 Task: Apply conditional formatting to highlight cells with values less than 10 in the range A2:E13.
Action: Mouse moved to (32, 167)
Screenshot: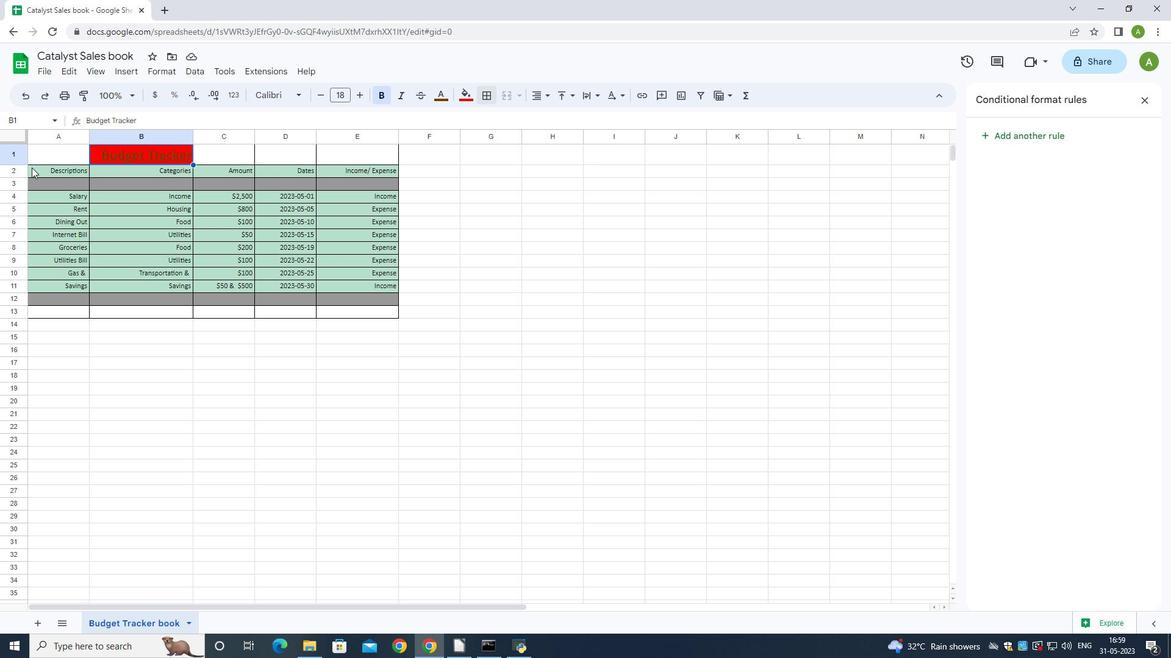 
Action: Mouse pressed left at (32, 167)
Screenshot: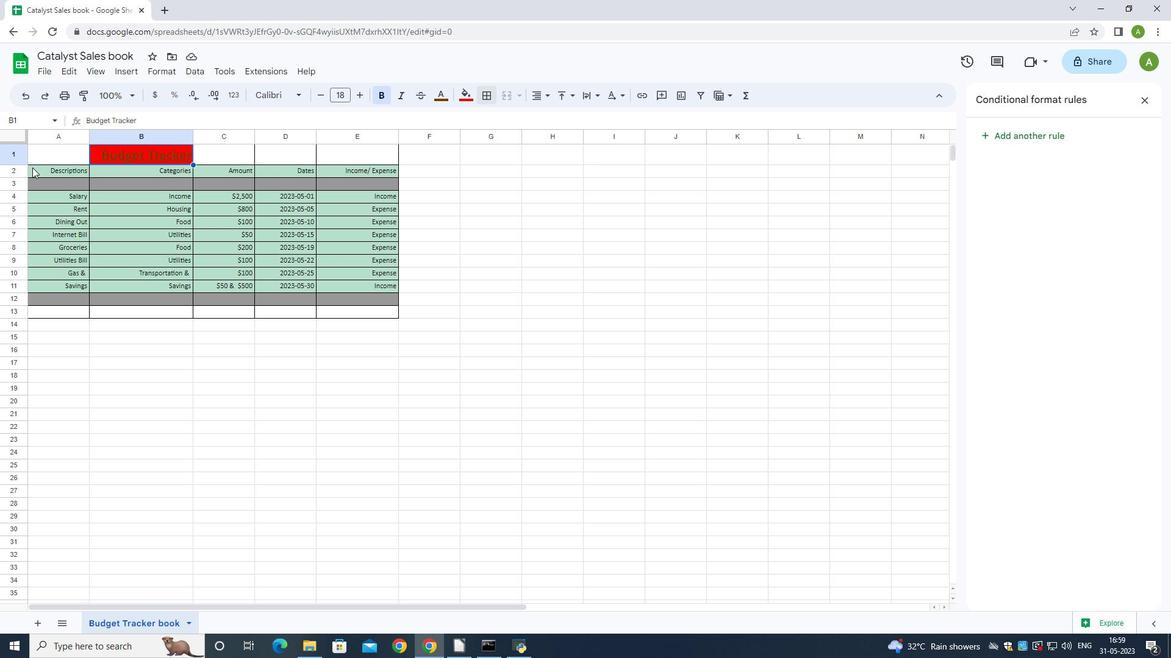 
Action: Mouse moved to (148, 69)
Screenshot: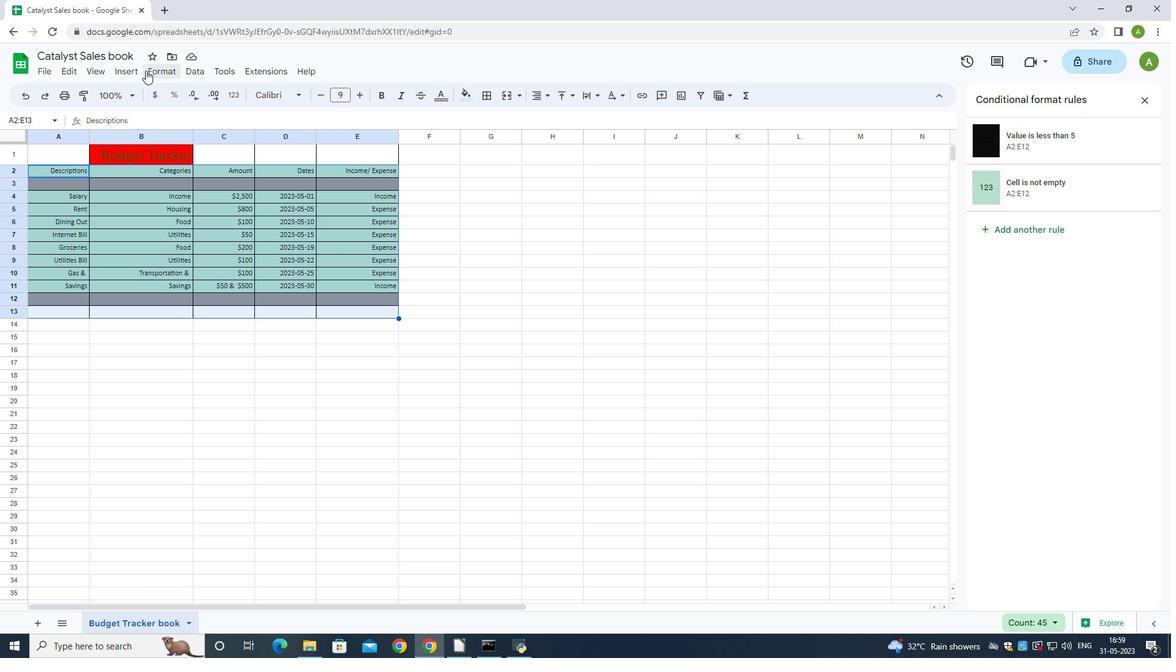 
Action: Mouse pressed left at (148, 69)
Screenshot: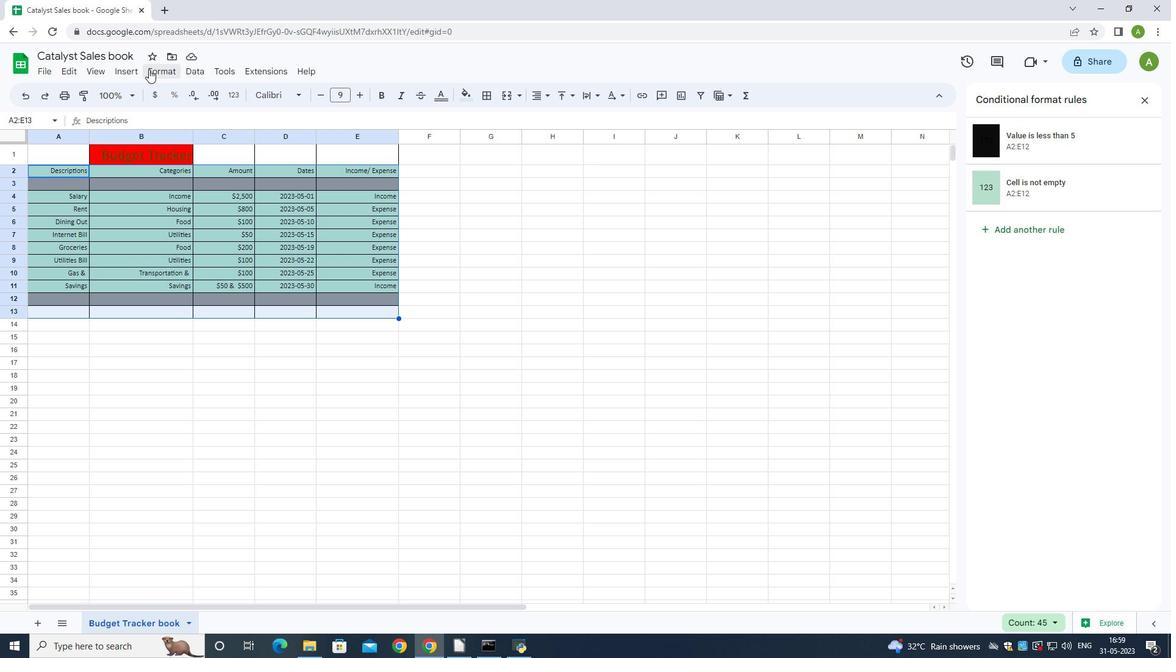 
Action: Mouse moved to (204, 275)
Screenshot: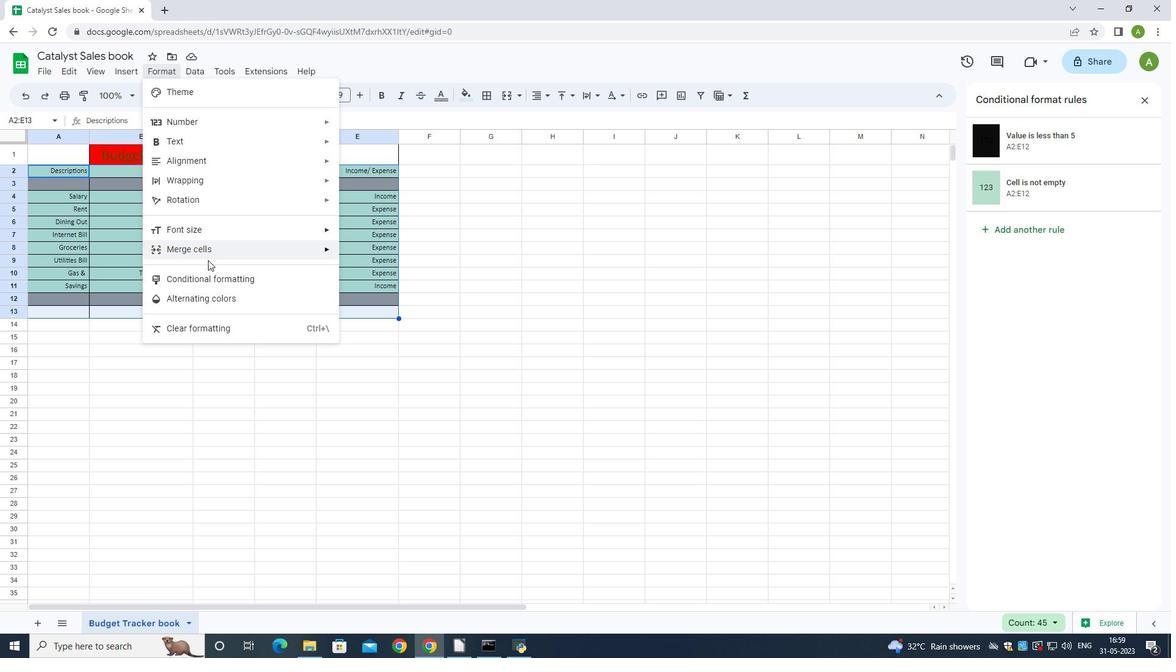 
Action: Mouse pressed left at (204, 275)
Screenshot: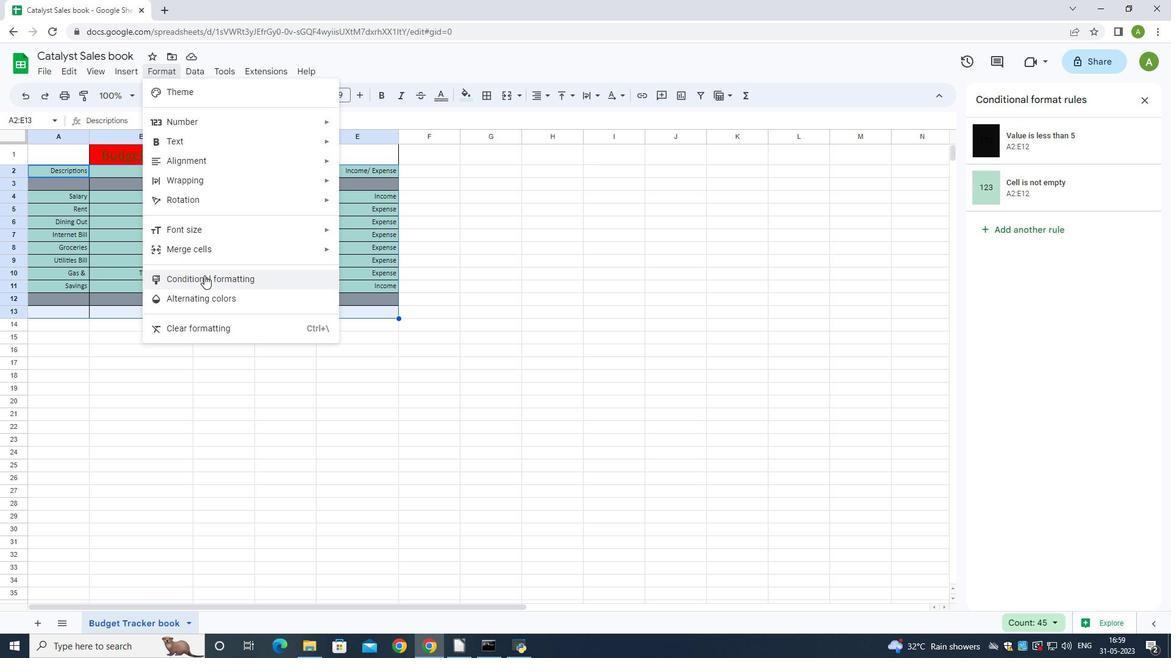 
Action: Mouse moved to (1043, 234)
Screenshot: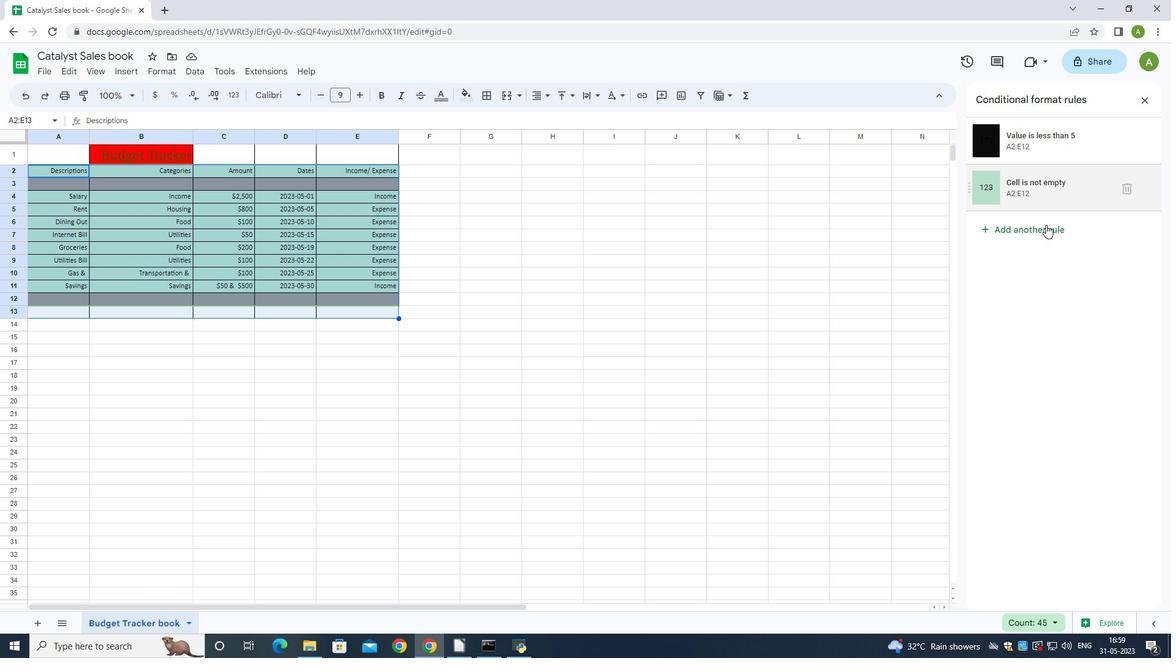 
Action: Mouse pressed left at (1043, 234)
Screenshot: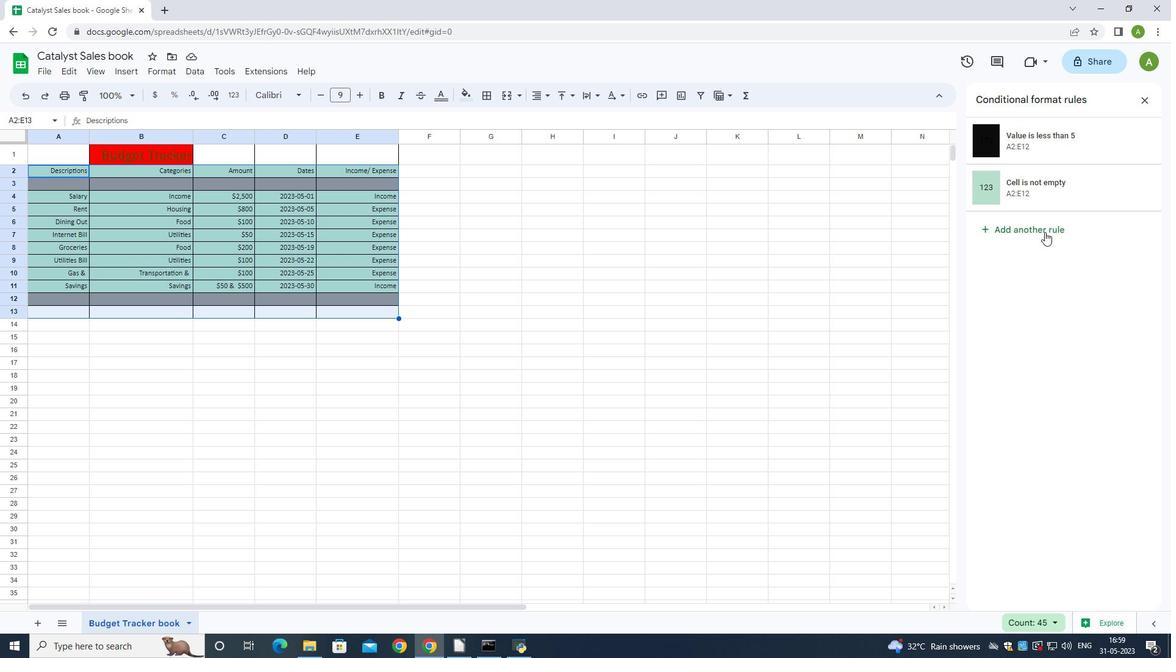 
Action: Mouse moved to (1053, 258)
Screenshot: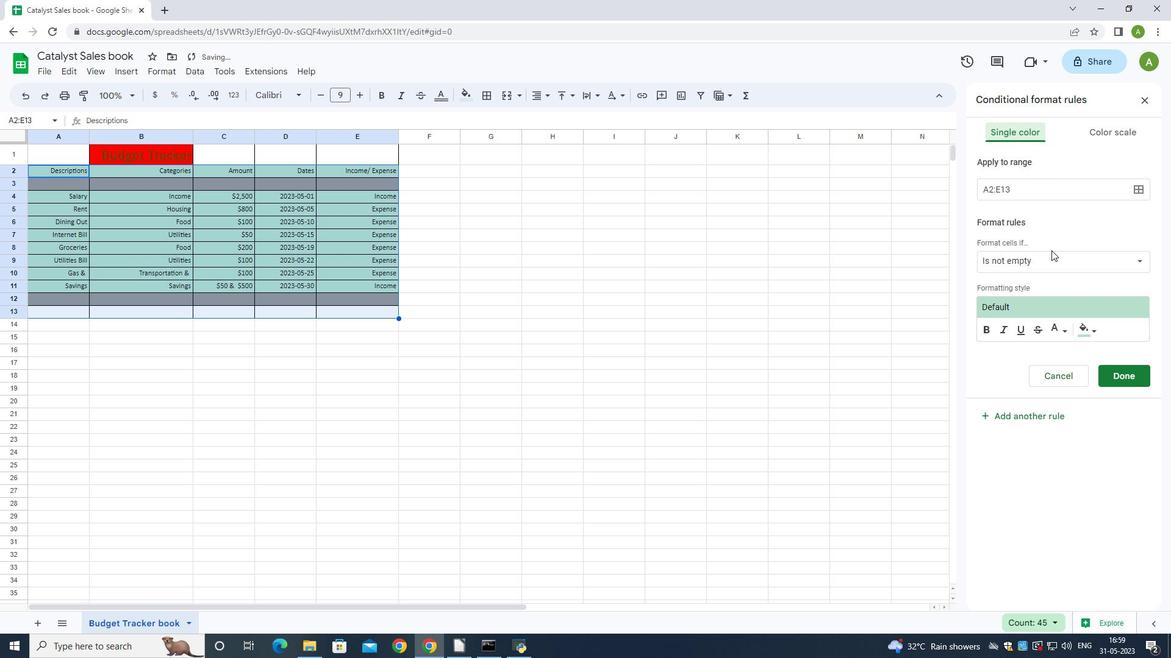 
Action: Mouse pressed left at (1053, 258)
Screenshot: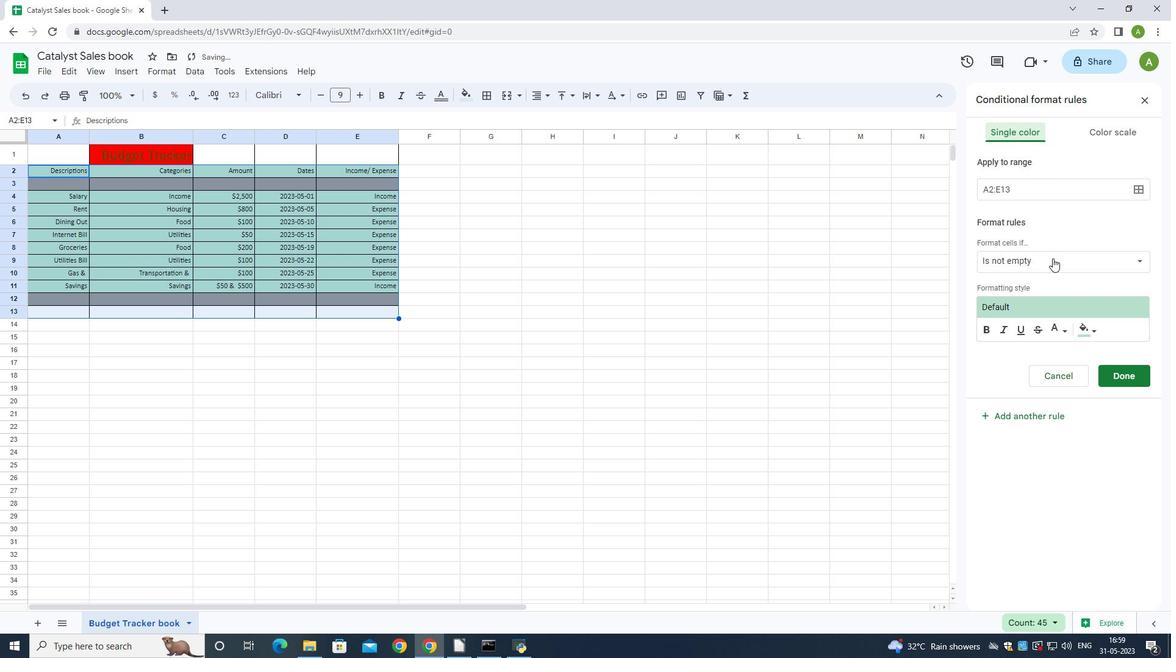 
Action: Mouse moved to (1015, 496)
Screenshot: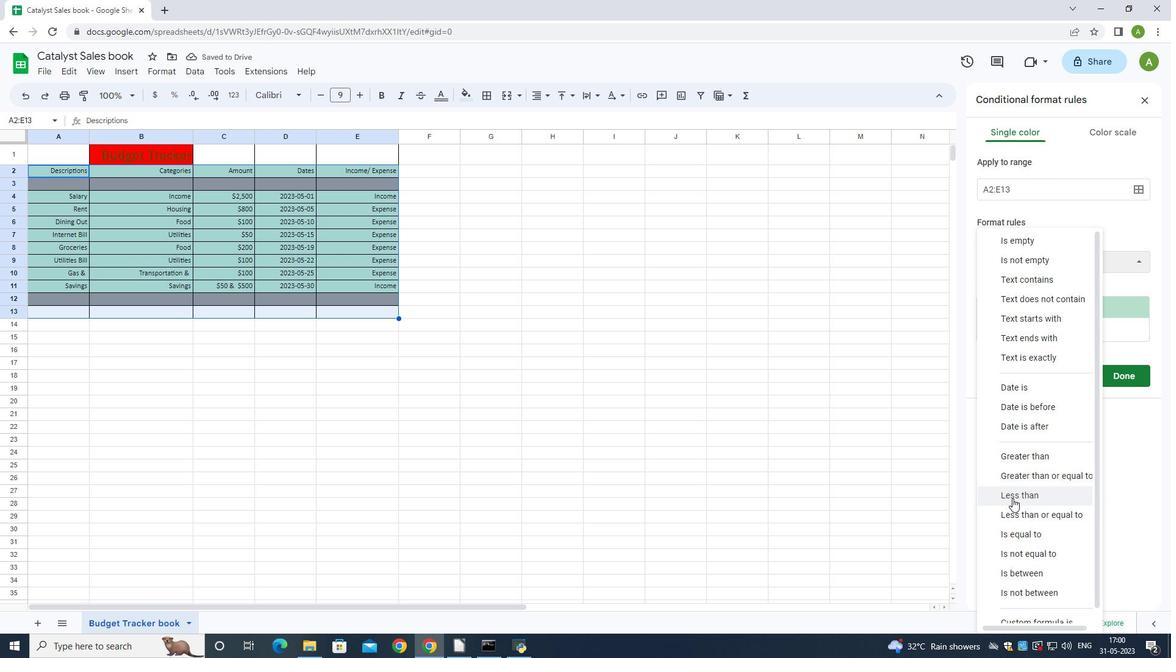 
Action: Mouse pressed left at (1015, 496)
Screenshot: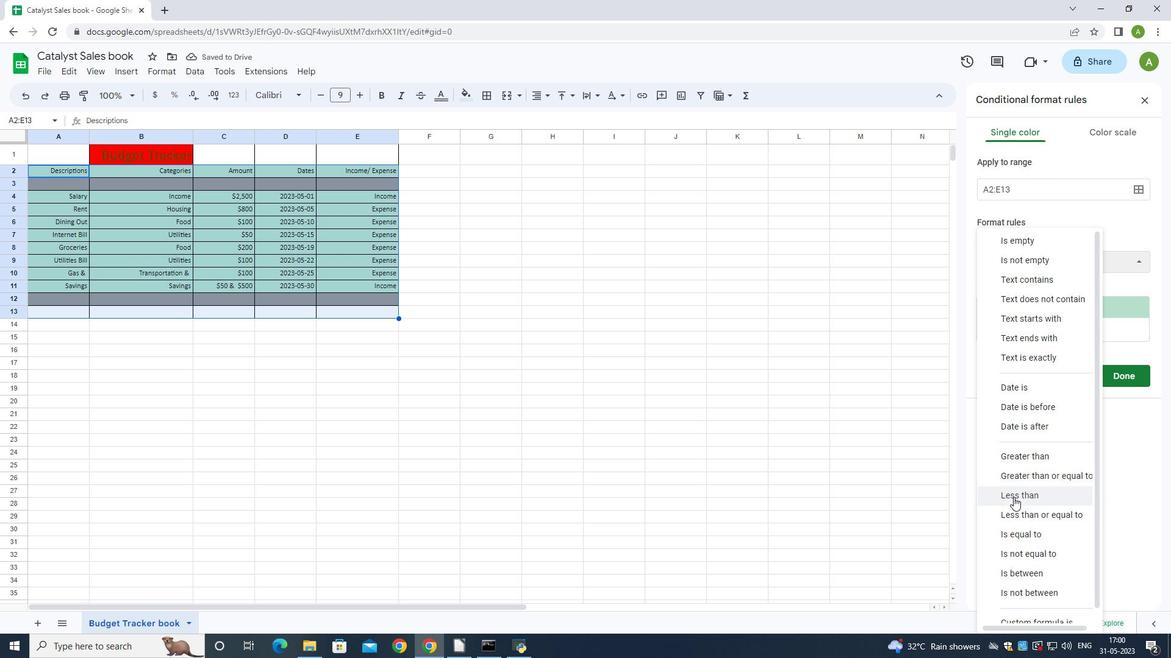 
Action: Mouse moved to (1043, 291)
Screenshot: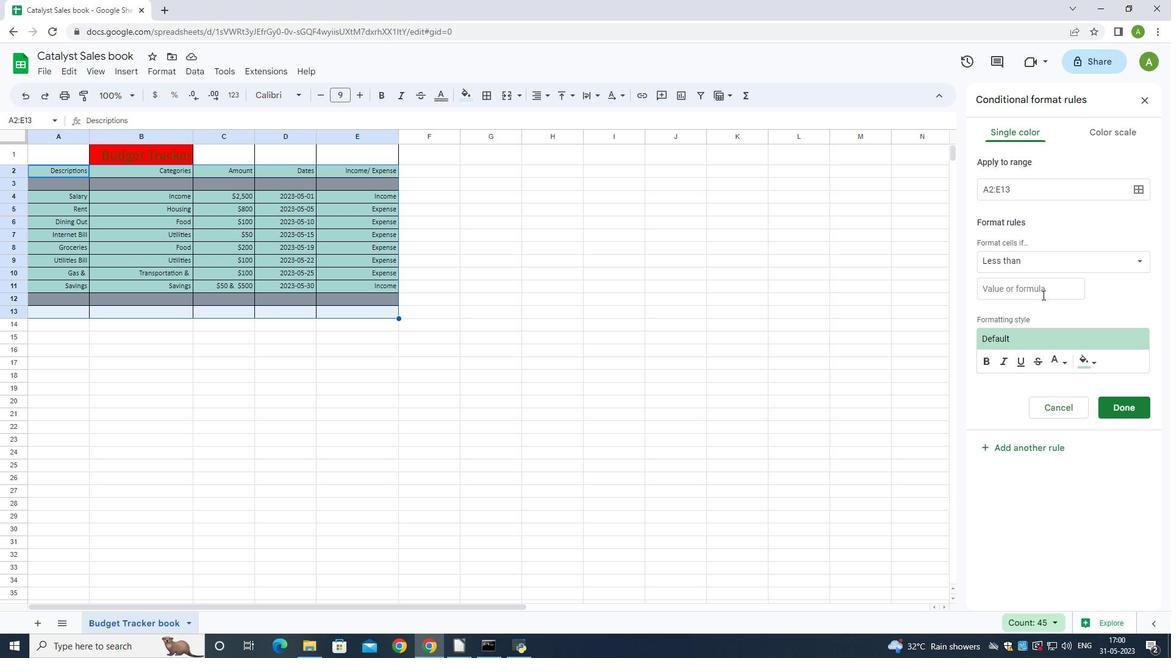 
Action: Mouse pressed left at (1043, 291)
Screenshot: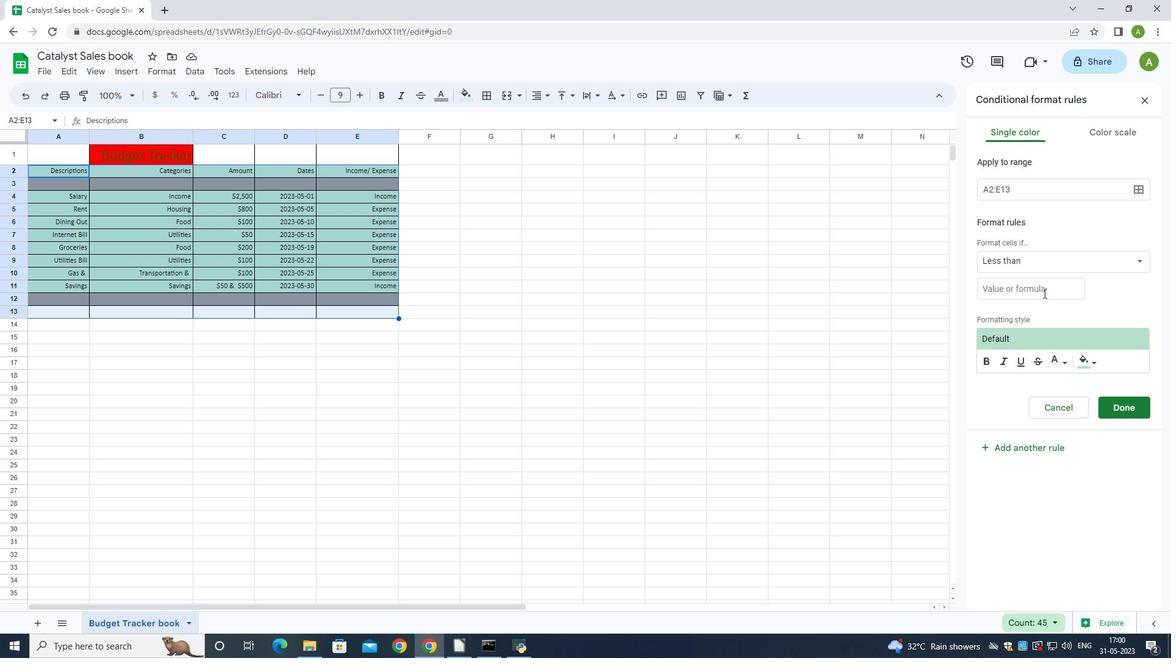 
Action: Key pressed 10
Screenshot: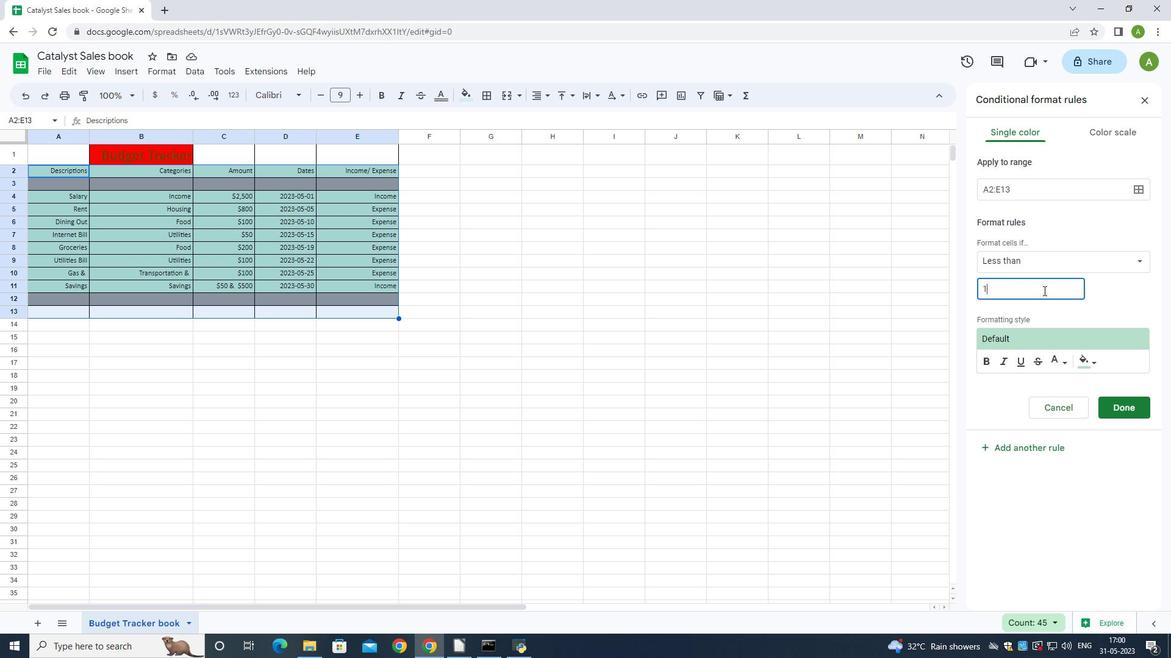 
Action: Mouse moved to (1121, 413)
Screenshot: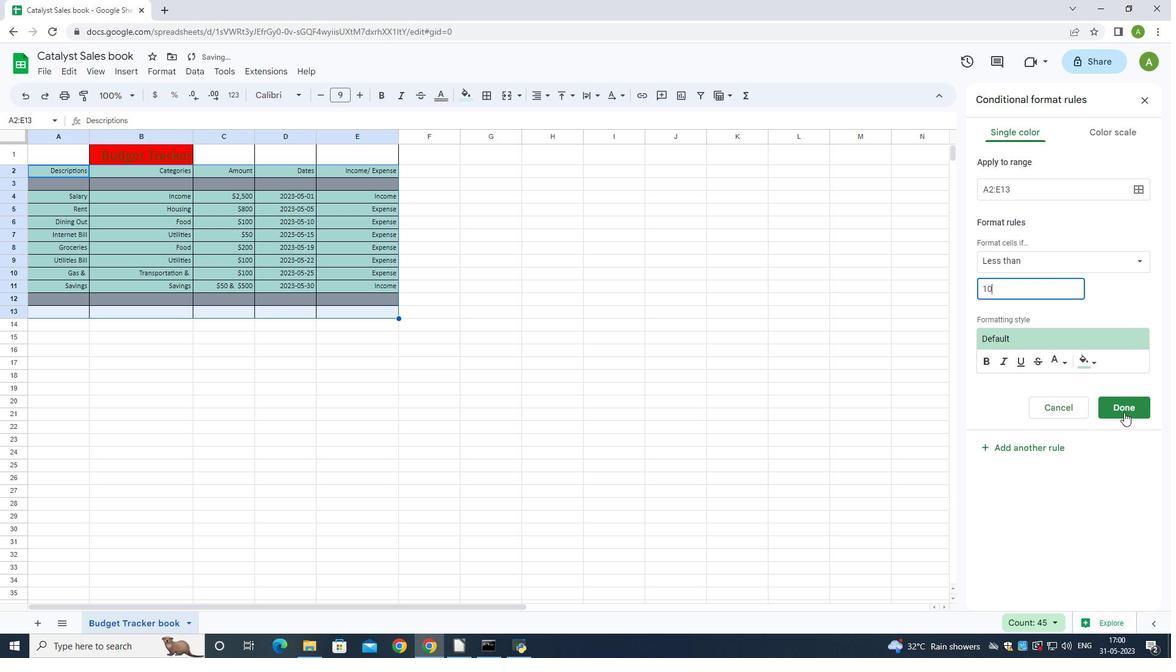 
Action: Mouse pressed left at (1121, 413)
Screenshot: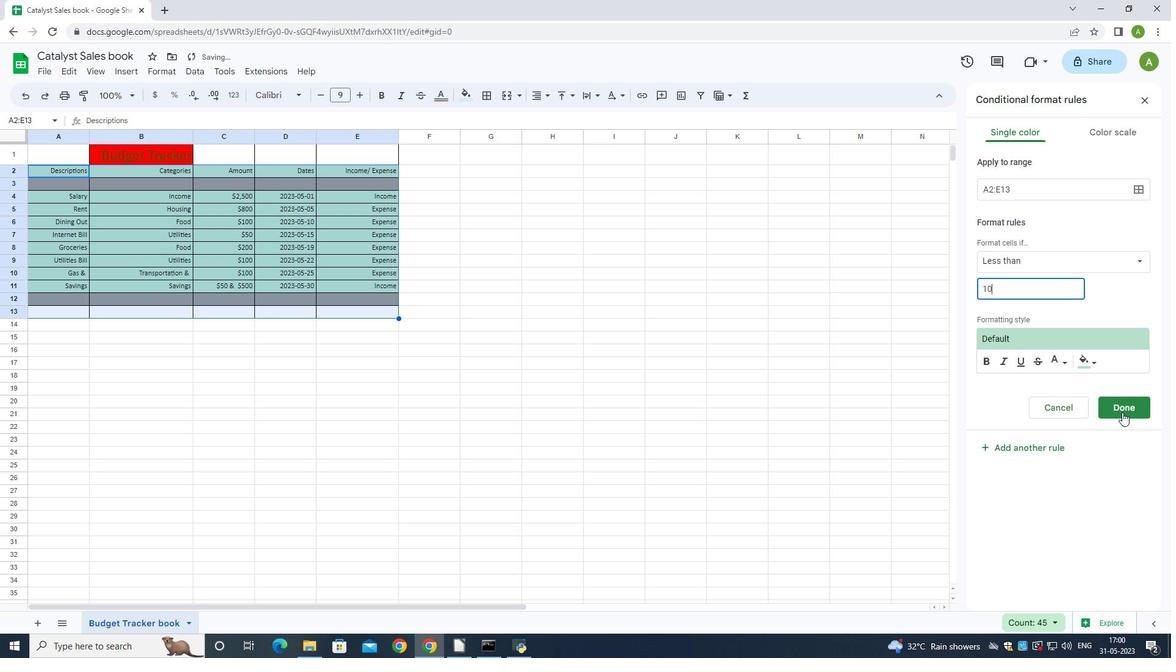 
Action: Mouse moved to (1066, 236)
Screenshot: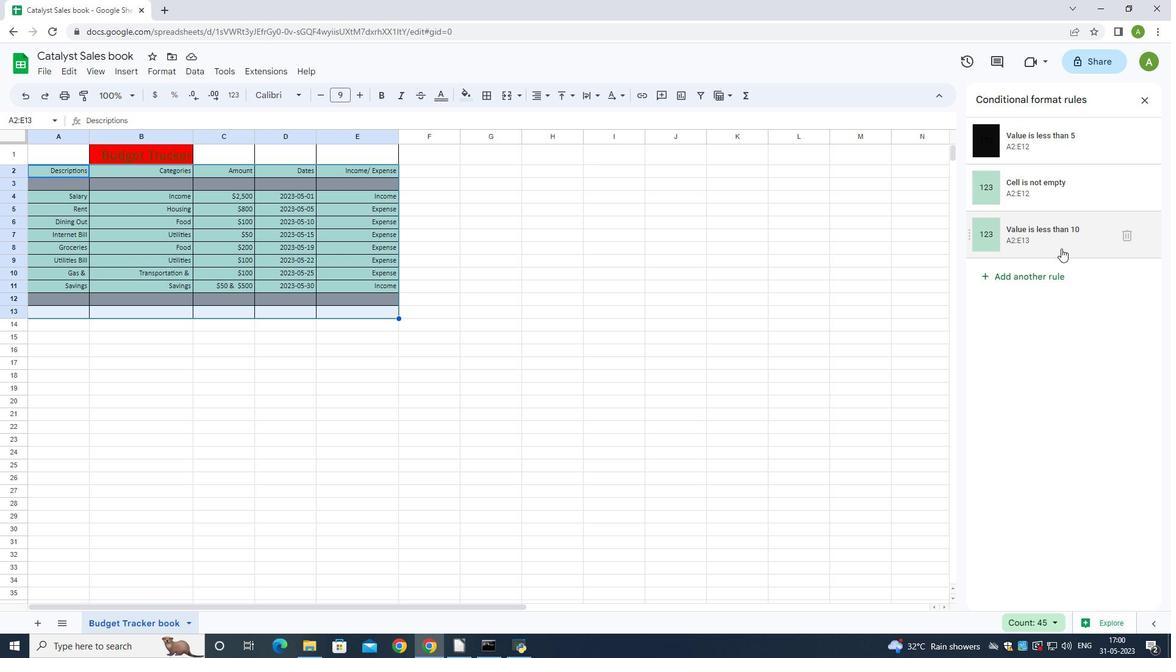 
Action: Mouse pressed left at (1066, 236)
Screenshot: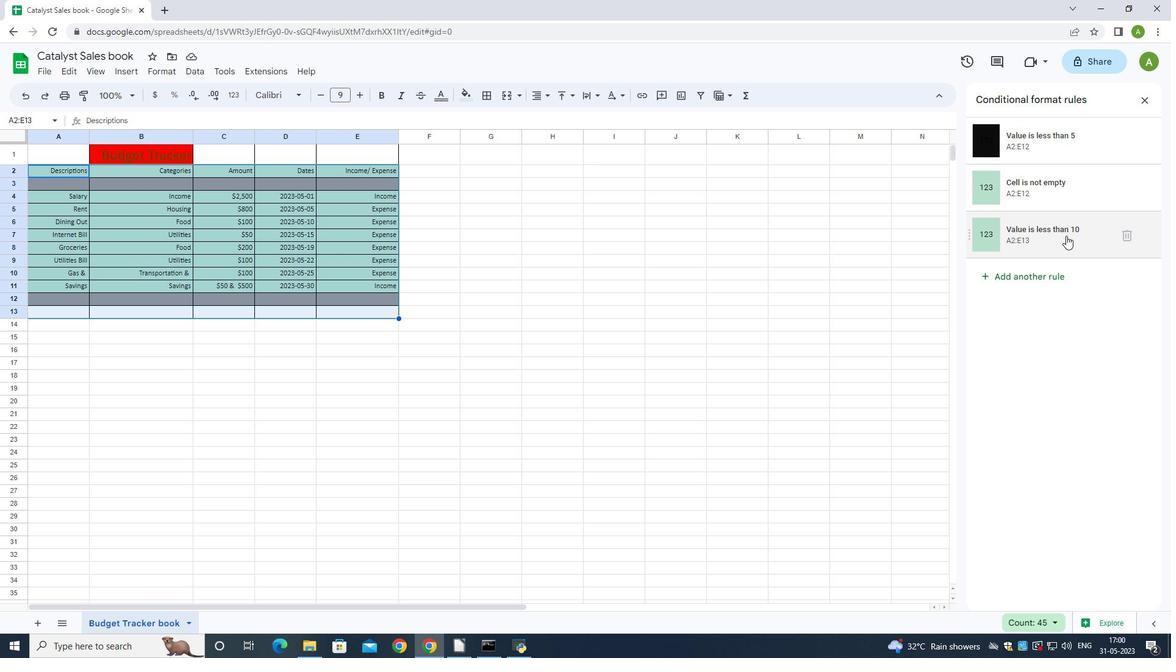 
Action: Mouse moved to (1095, 366)
Screenshot: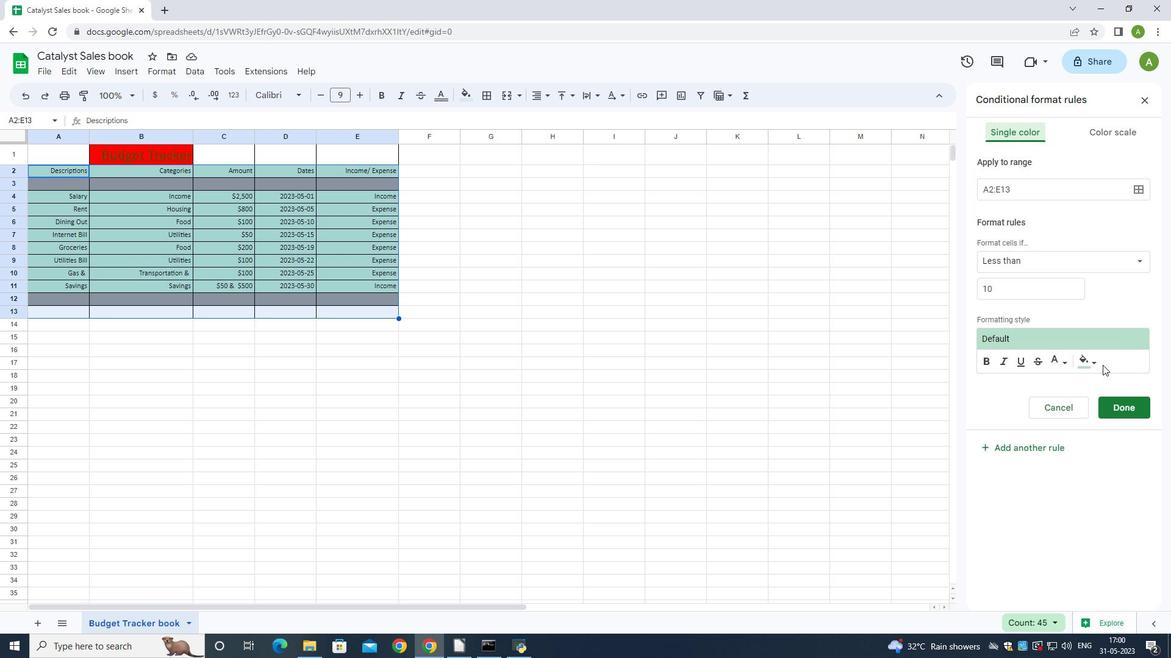 
Action: Mouse pressed left at (1095, 366)
Screenshot: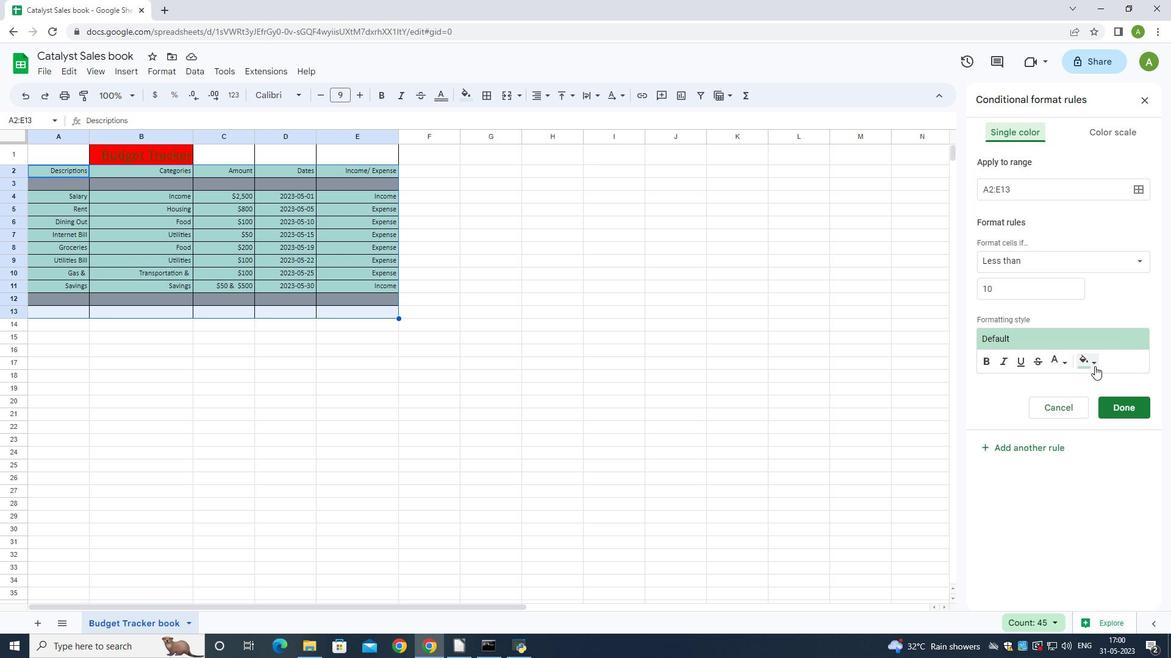 
Action: Mouse moved to (1031, 405)
Screenshot: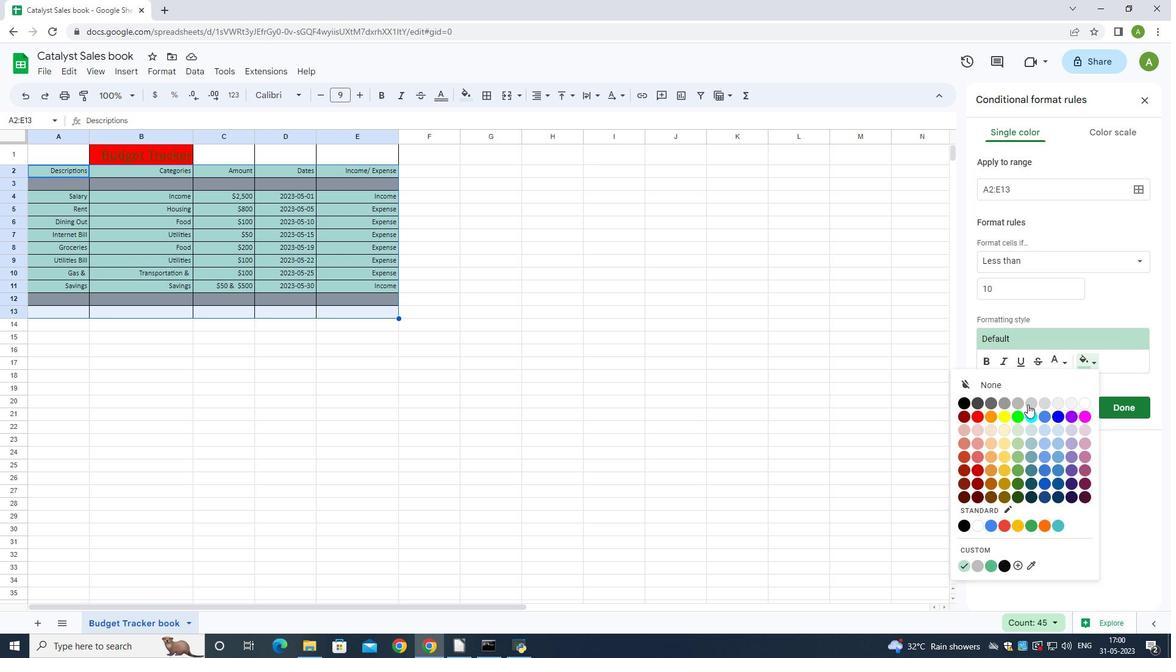
Action: Mouse pressed left at (1031, 405)
Screenshot: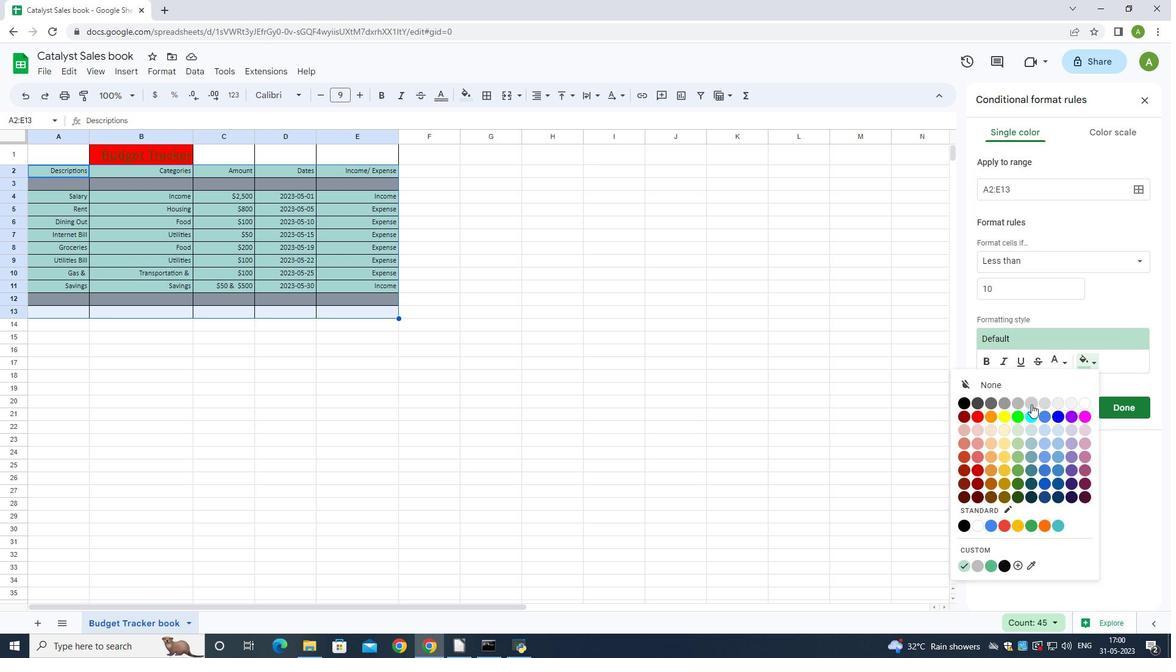
Action: Mouse moved to (1118, 408)
Screenshot: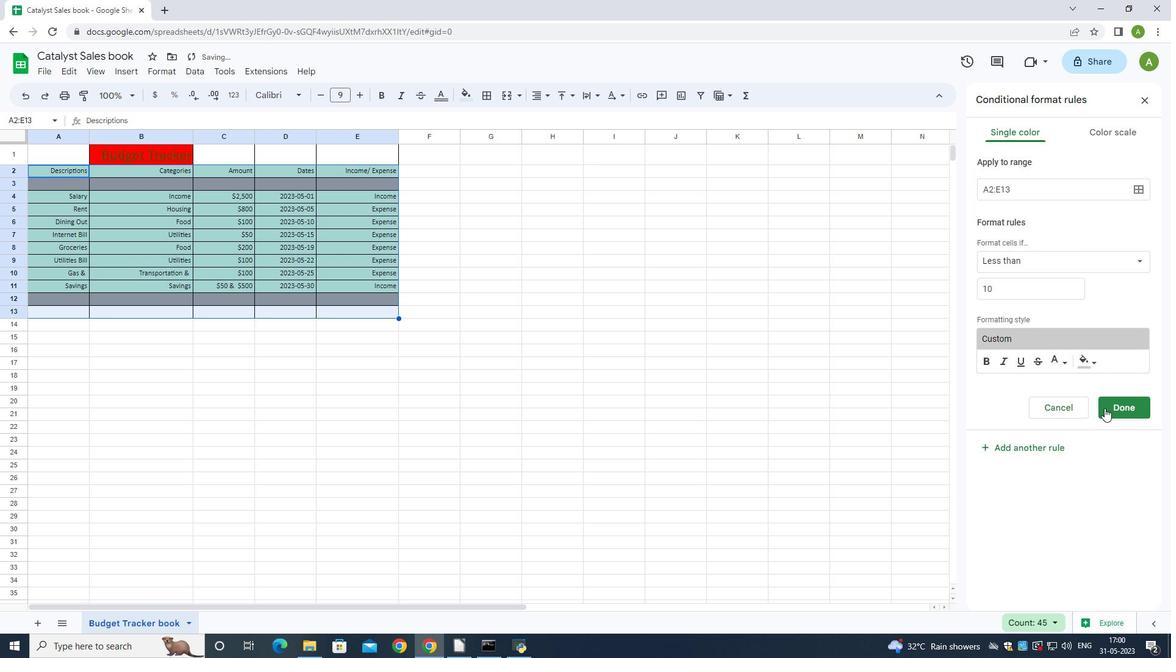 
Action: Mouse pressed left at (1118, 408)
Screenshot: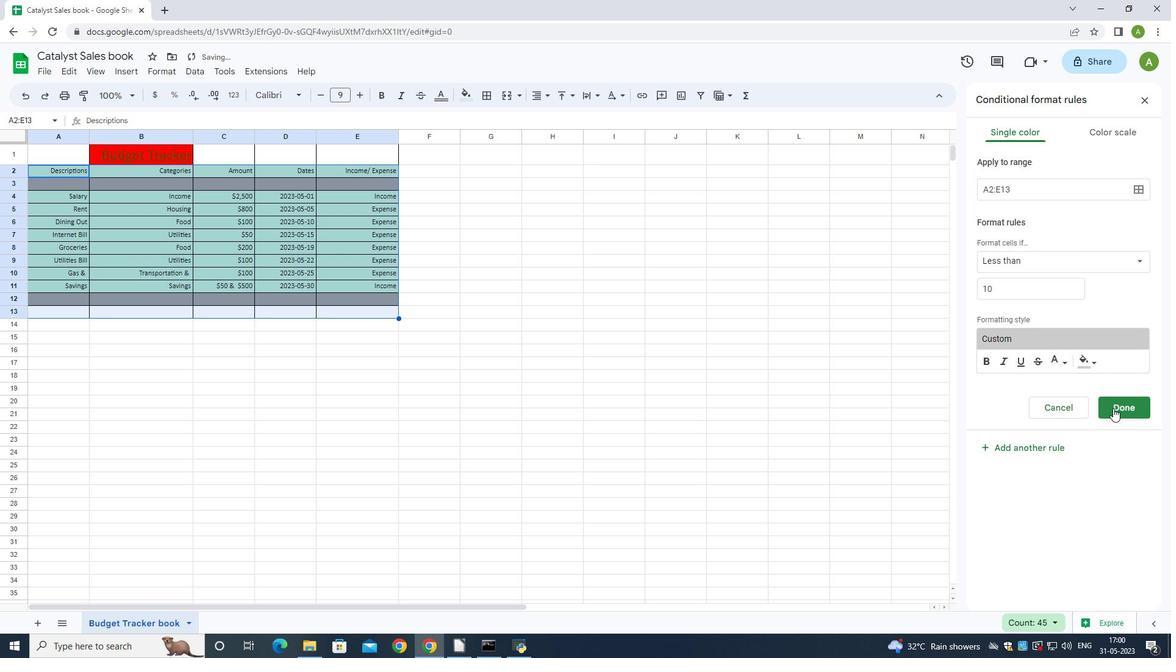 
Action: Mouse moved to (305, 464)
Screenshot: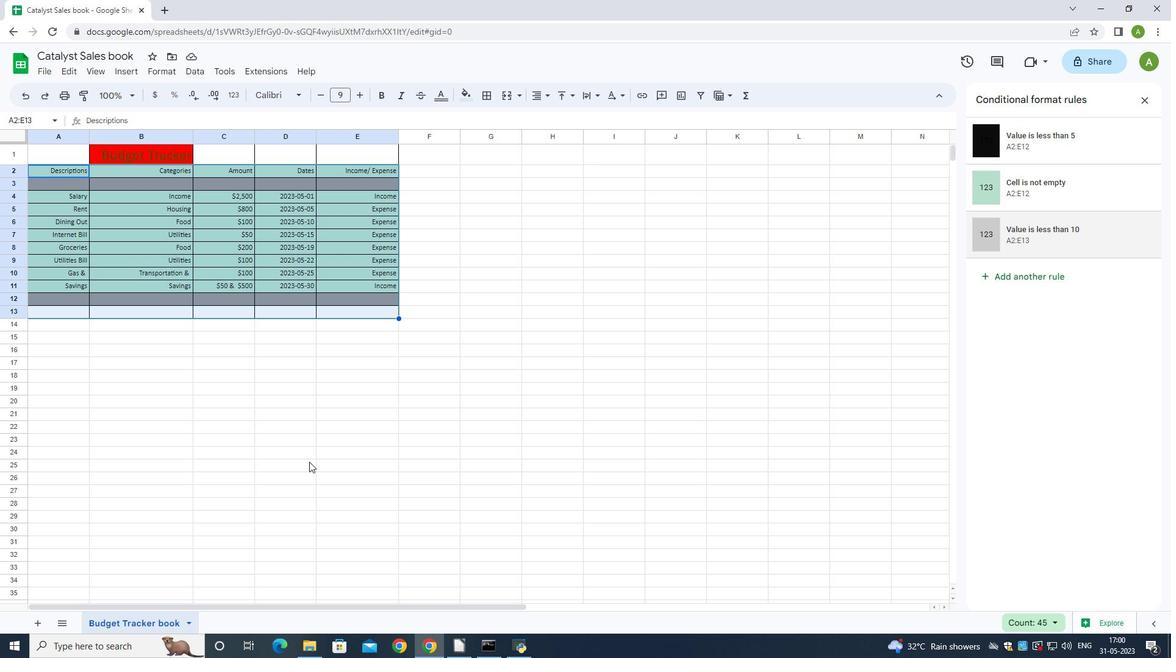 
Action: Key pressed ctrl+S
Screenshot: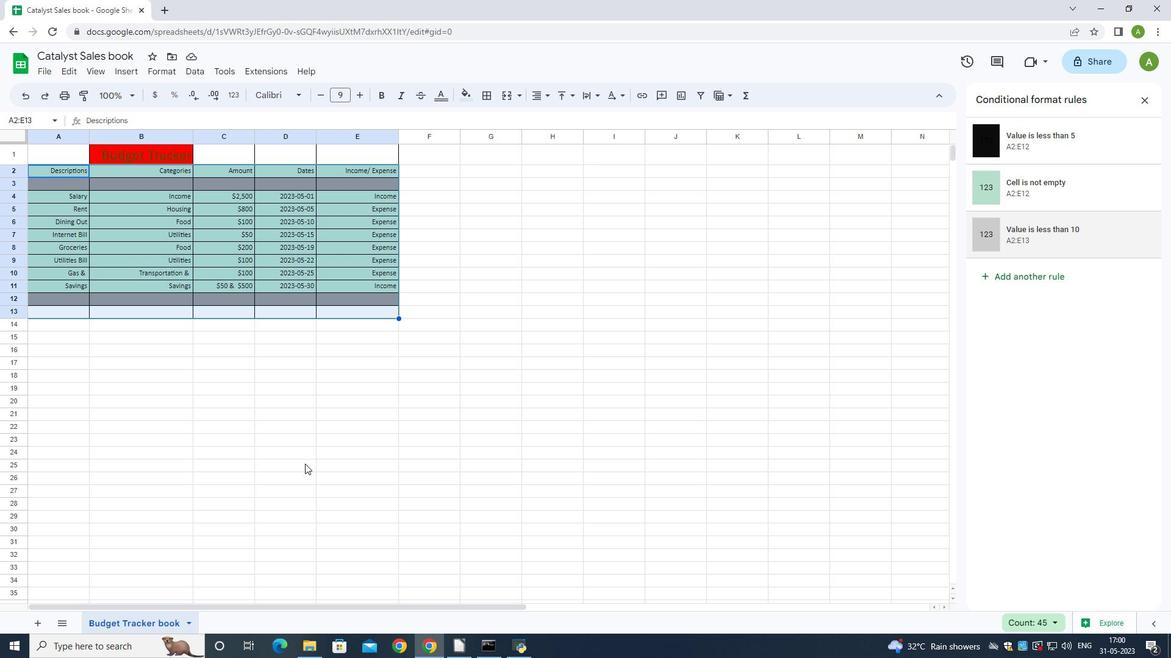 
